 Task: Add Attachment from computer to Card Card0000000209 in Board Board0000000053 in Workspace WS0000000018 in Trello. Add Cover Purple to Card Card0000000209 in Board Board0000000053 in Workspace WS0000000018 in Trello. Add "Move Card To …" Button titled Button0000000209 to "top" of the list "To Do" to Card Card0000000209 in Board Board0000000053 in Workspace WS0000000018 in Trello. Add Description DS0000000209 to Card Card0000000209 in Board Board0000000053 in Workspace WS0000000018 in Trello. Add Comment CM0000000209 to Card Card0000000209 in Board Board0000000053 in Workspace WS0000000018 in Trello
Action: Mouse moved to (322, 170)
Screenshot: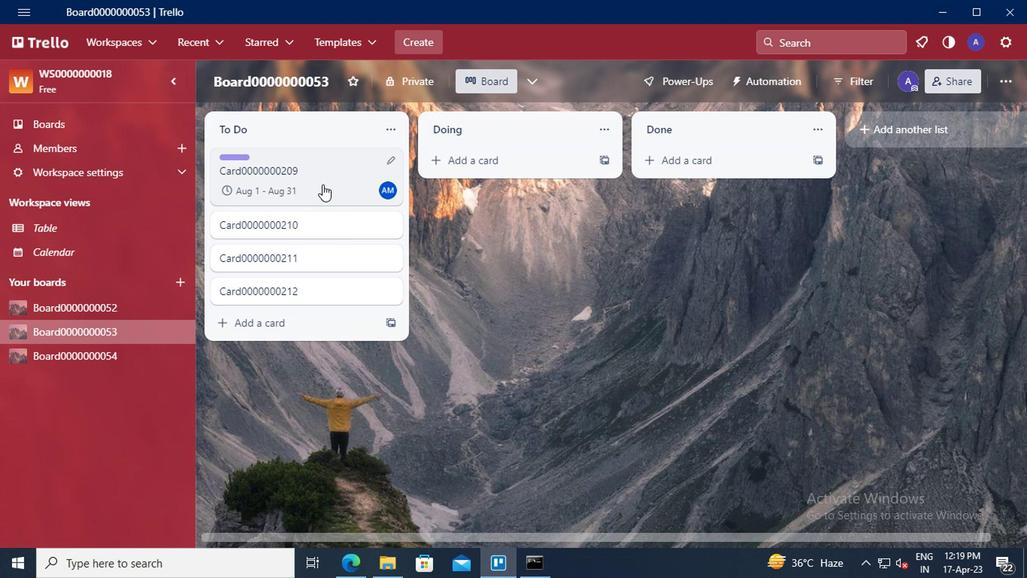 
Action: Mouse pressed left at (322, 170)
Screenshot: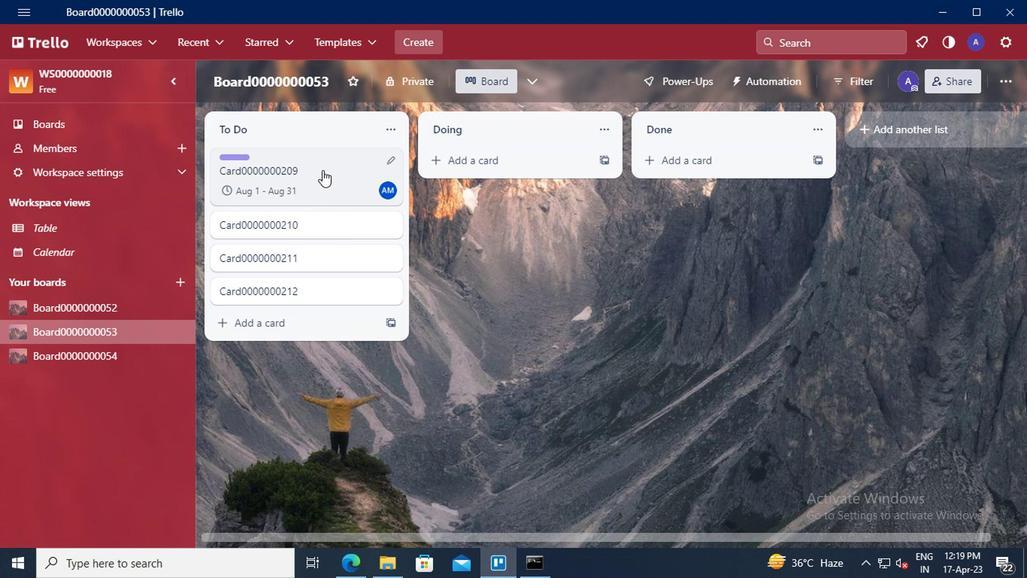 
Action: Mouse moved to (684, 262)
Screenshot: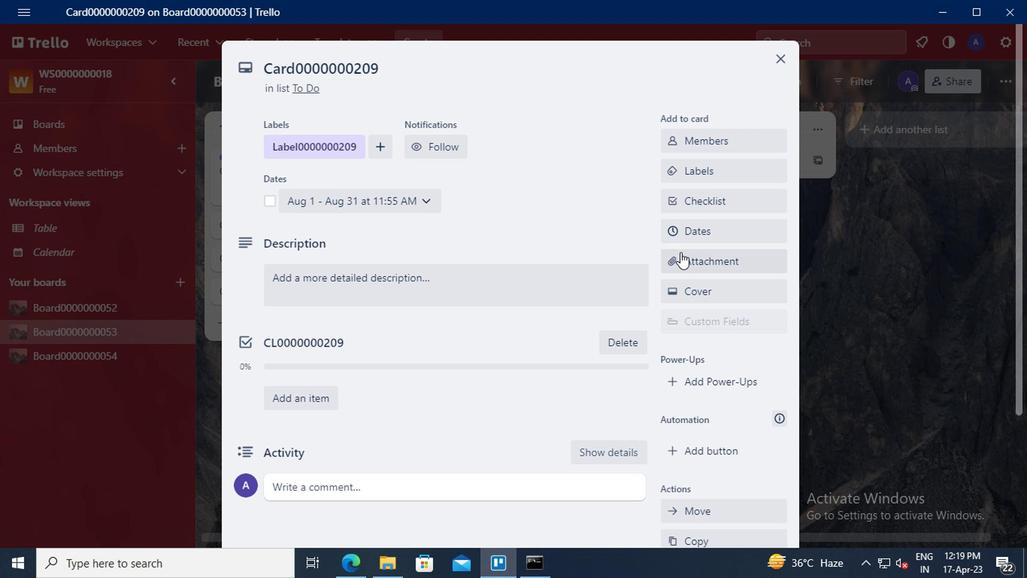 
Action: Mouse pressed left at (684, 262)
Screenshot: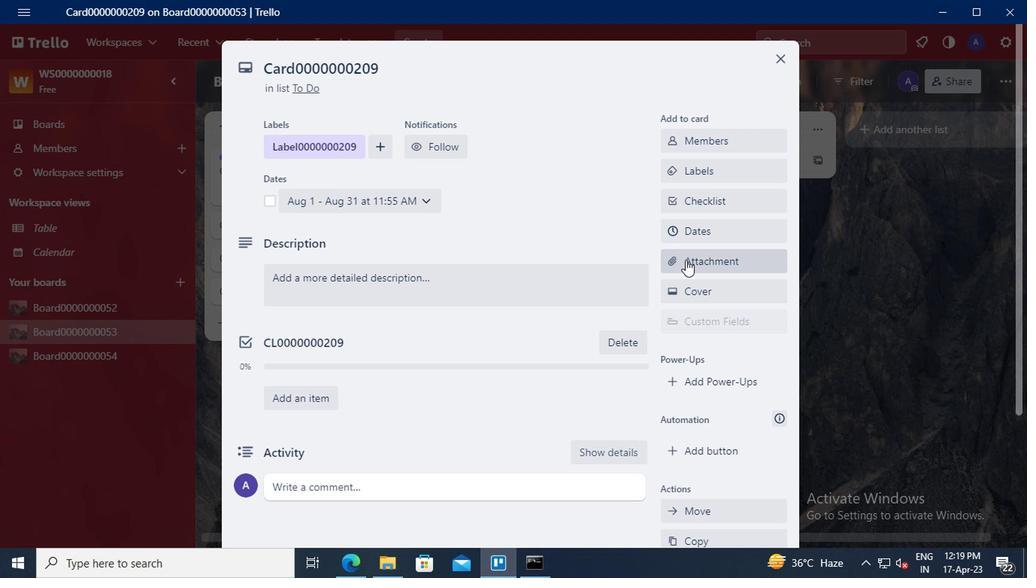 
Action: Mouse moved to (696, 134)
Screenshot: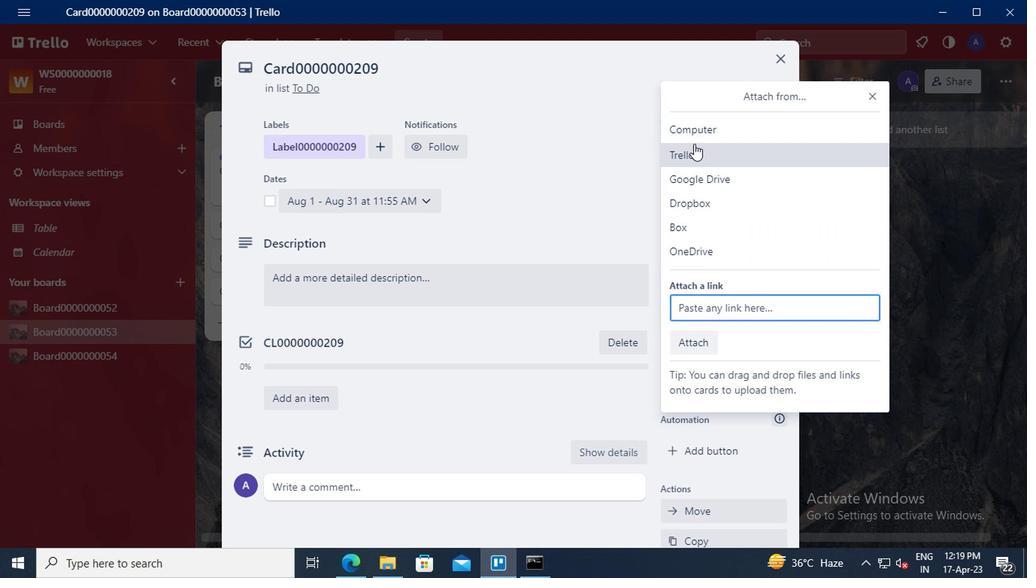 
Action: Mouse pressed left at (696, 134)
Screenshot: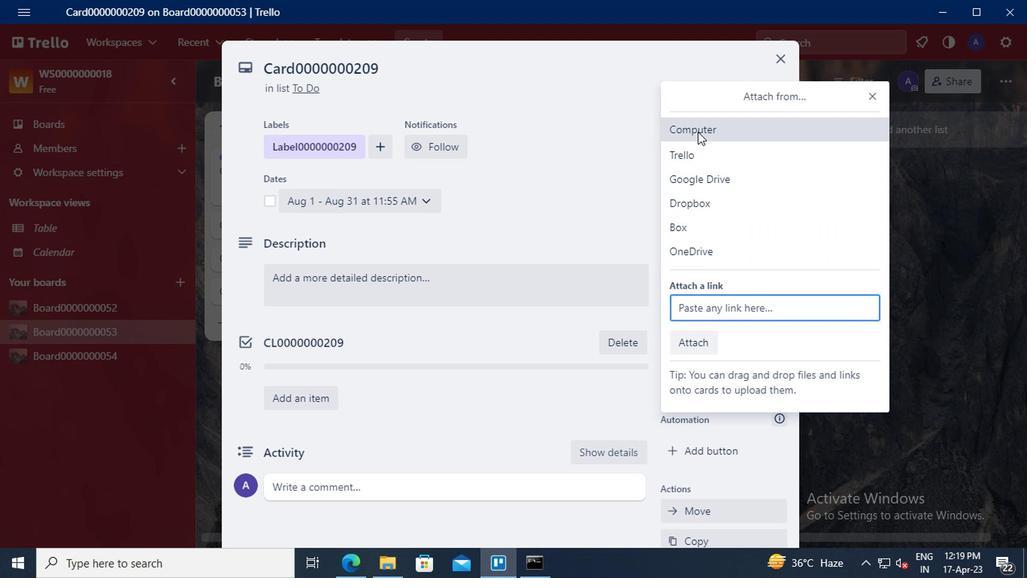 
Action: Mouse moved to (387, 127)
Screenshot: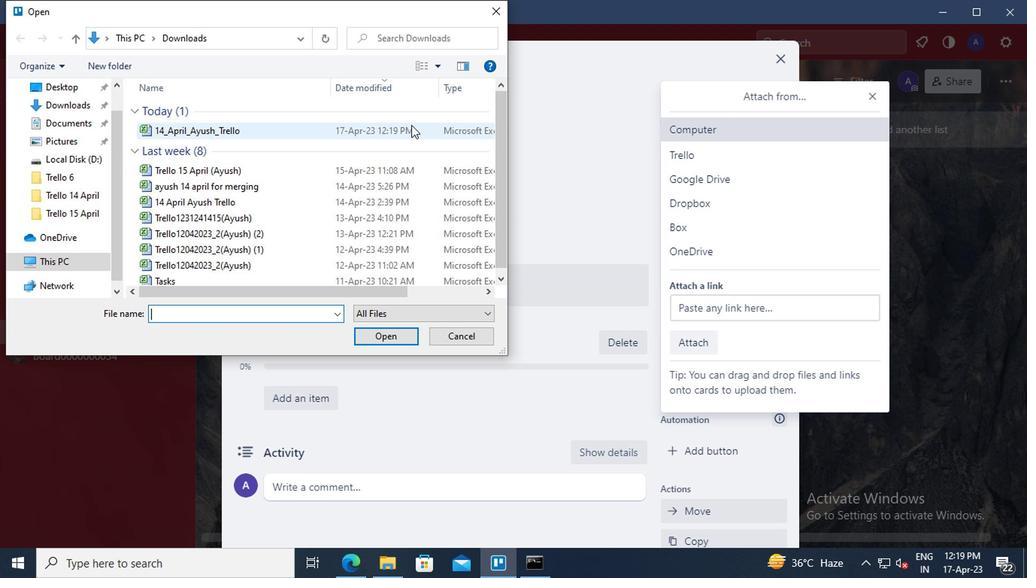 
Action: Mouse pressed left at (387, 127)
Screenshot: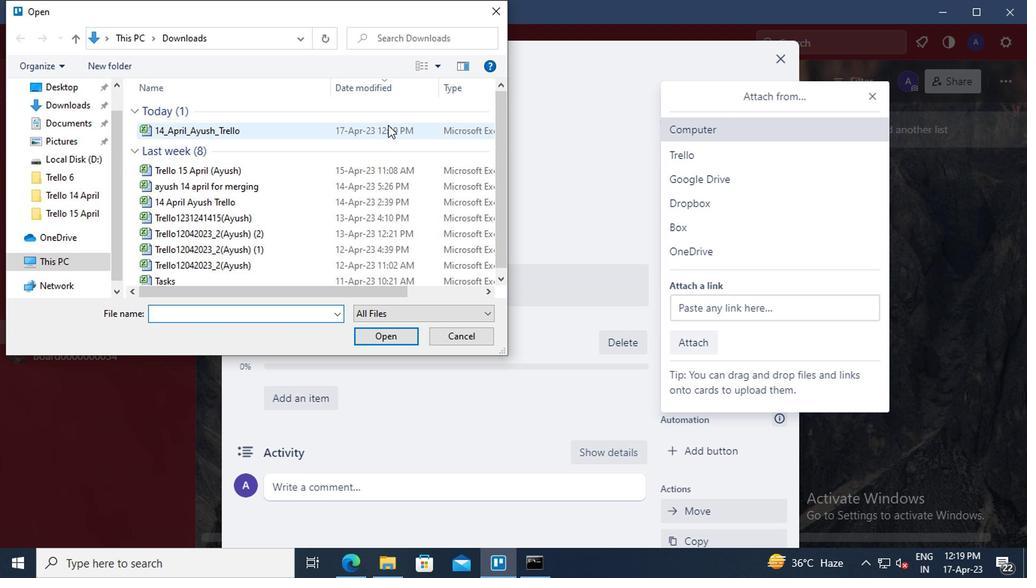 
Action: Mouse moved to (398, 335)
Screenshot: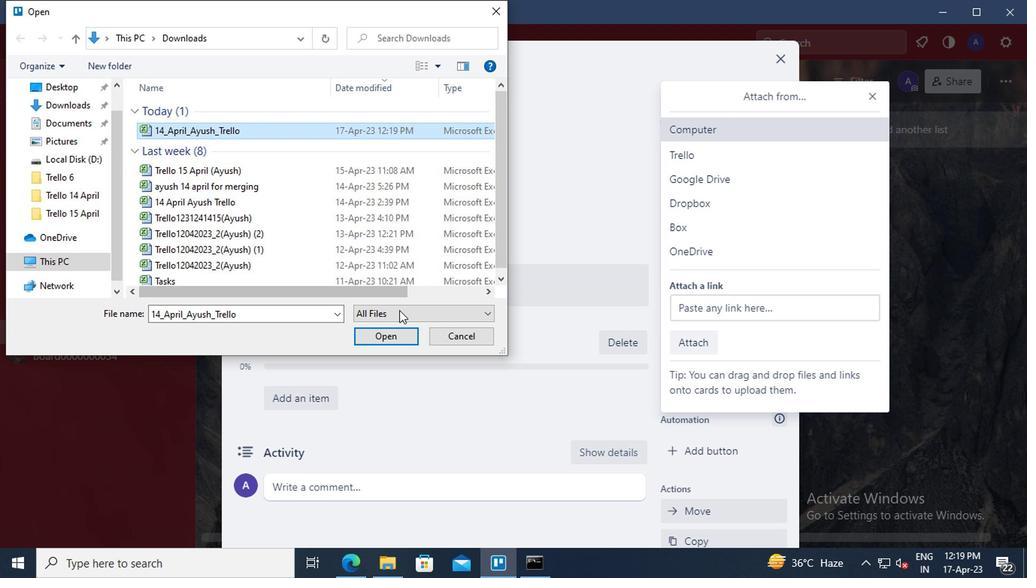 
Action: Mouse pressed left at (398, 335)
Screenshot: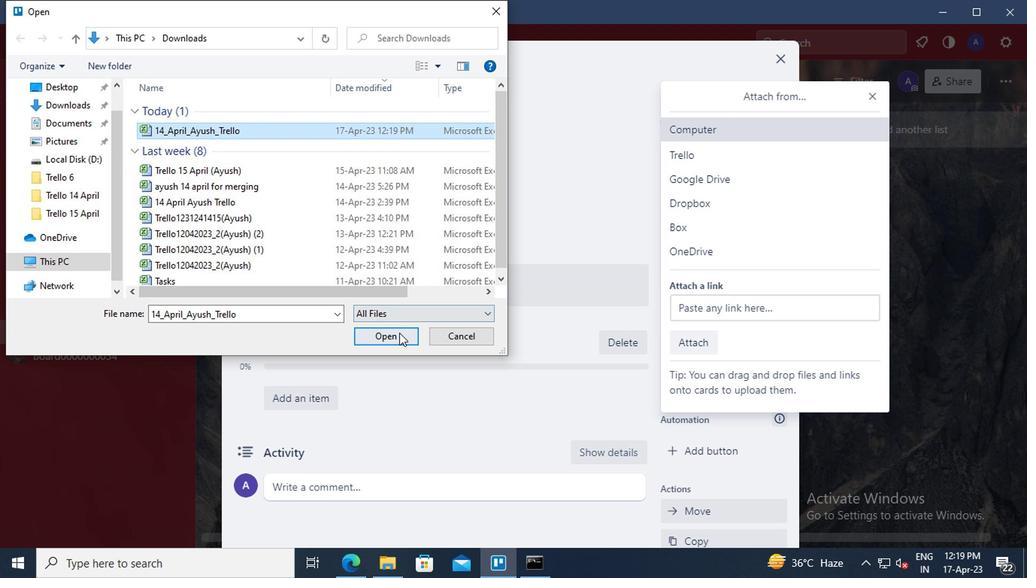 
Action: Mouse moved to (687, 292)
Screenshot: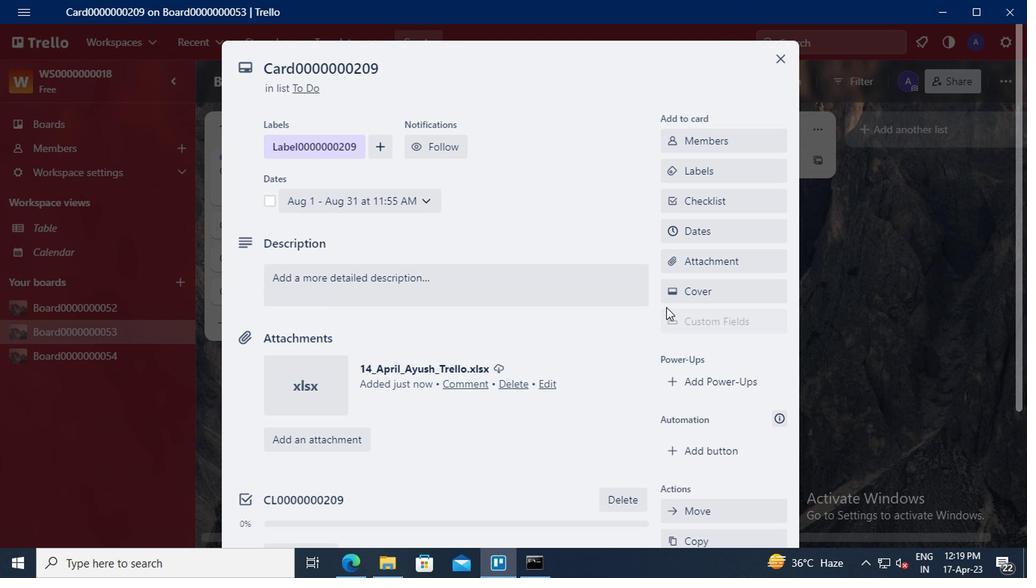 
Action: Mouse pressed left at (687, 292)
Screenshot: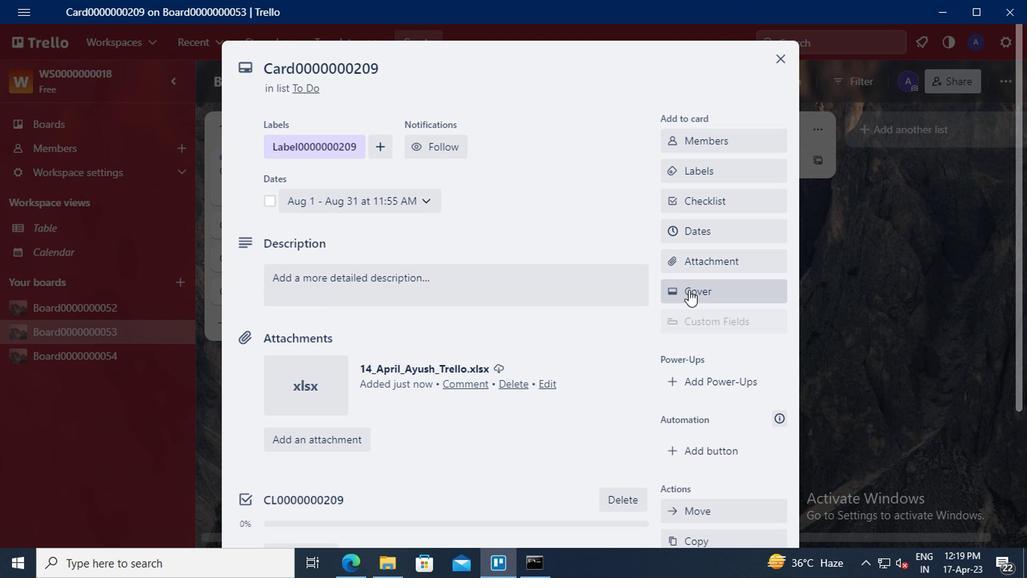 
Action: Mouse moved to (857, 249)
Screenshot: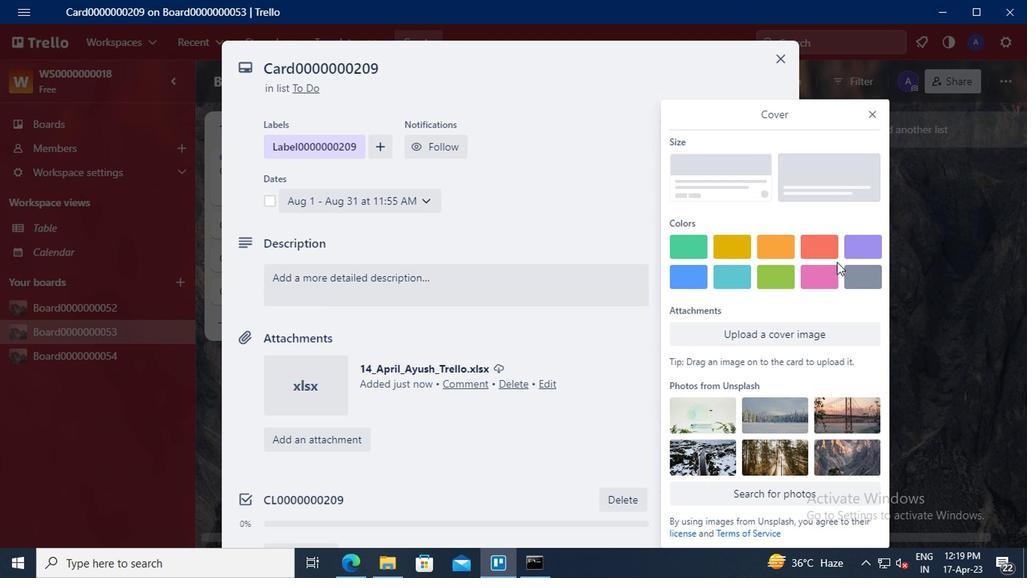 
Action: Mouse pressed left at (857, 249)
Screenshot: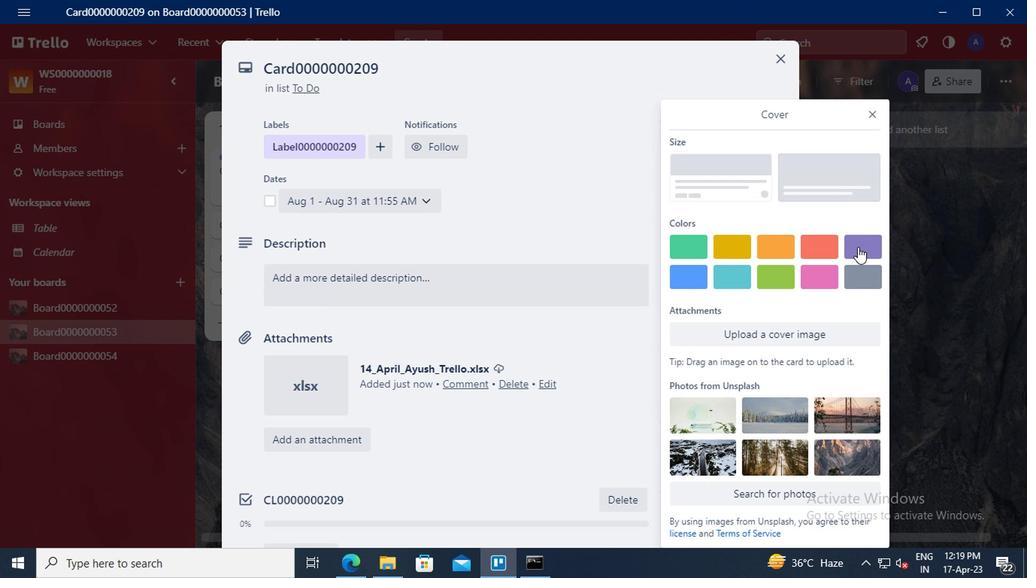 
Action: Mouse moved to (872, 89)
Screenshot: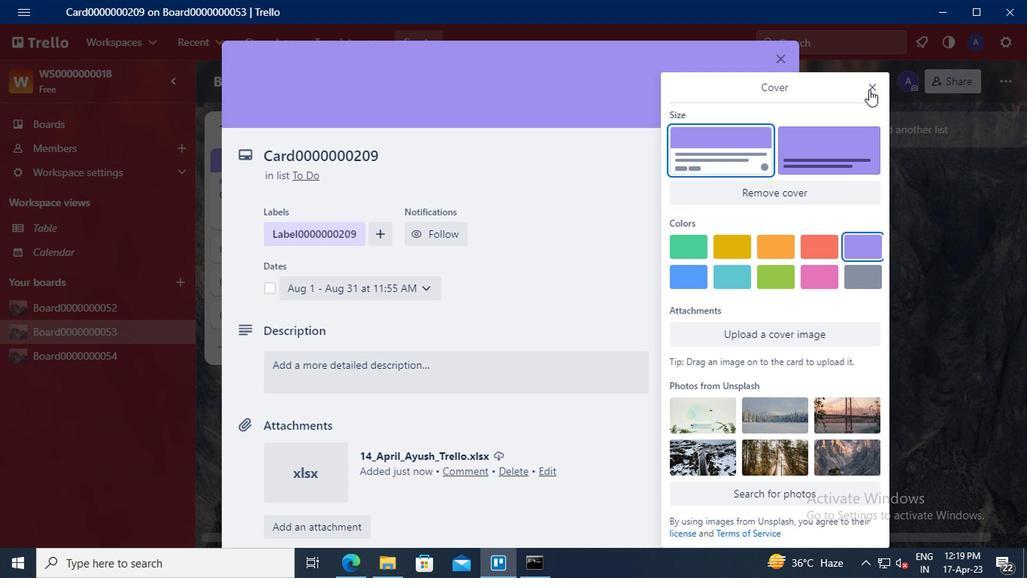 
Action: Mouse pressed left at (872, 89)
Screenshot: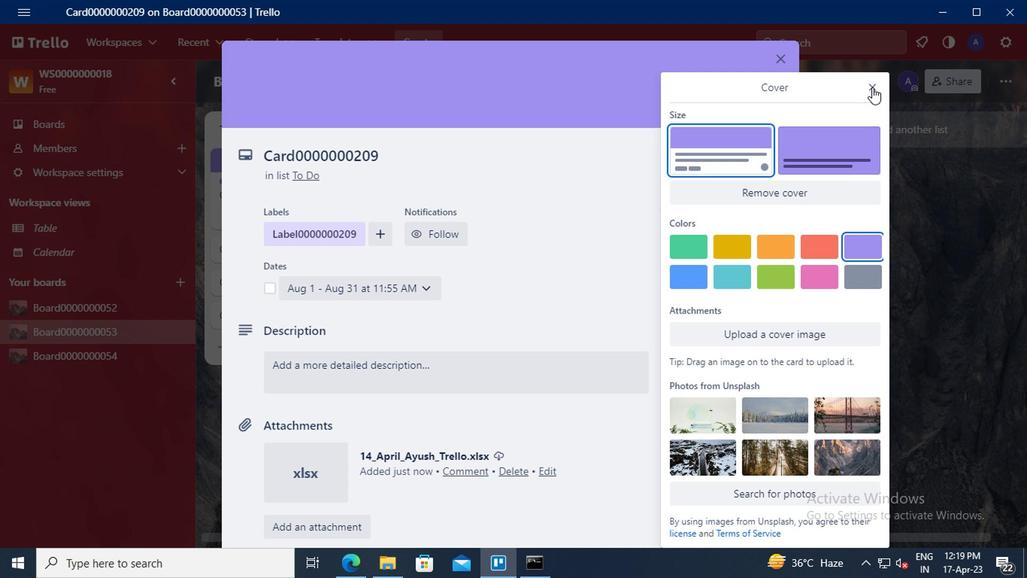 
Action: Mouse moved to (727, 271)
Screenshot: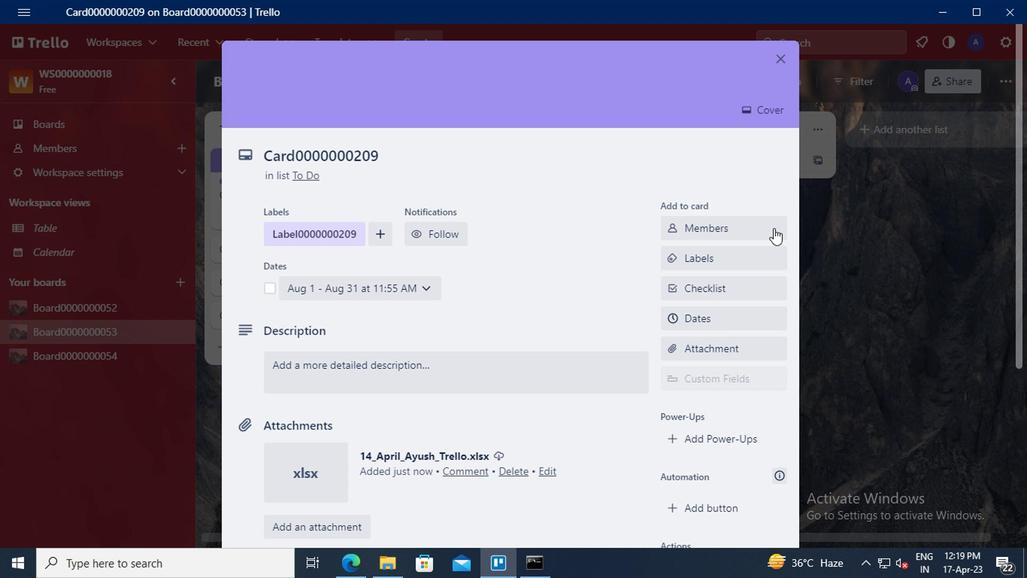 
Action: Mouse scrolled (727, 271) with delta (0, 0)
Screenshot: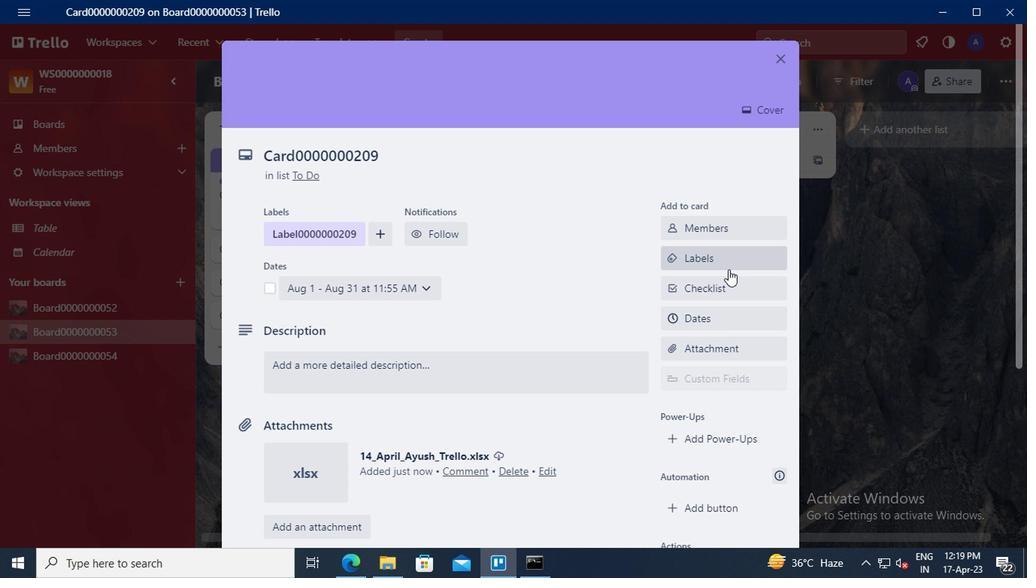 
Action: Mouse scrolled (727, 271) with delta (0, 0)
Screenshot: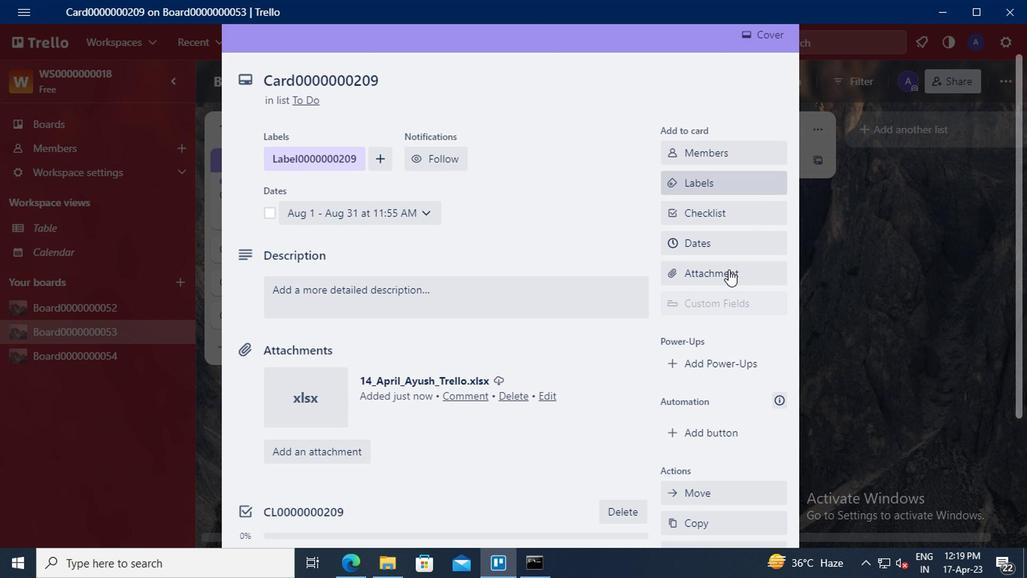 
Action: Mouse scrolled (727, 271) with delta (0, 0)
Screenshot: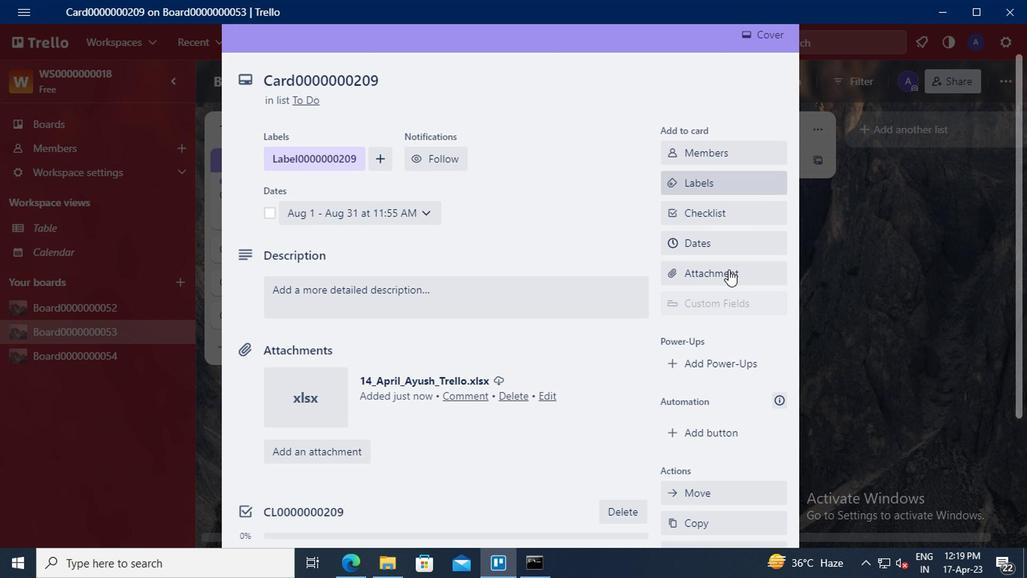 
Action: Mouse moved to (724, 281)
Screenshot: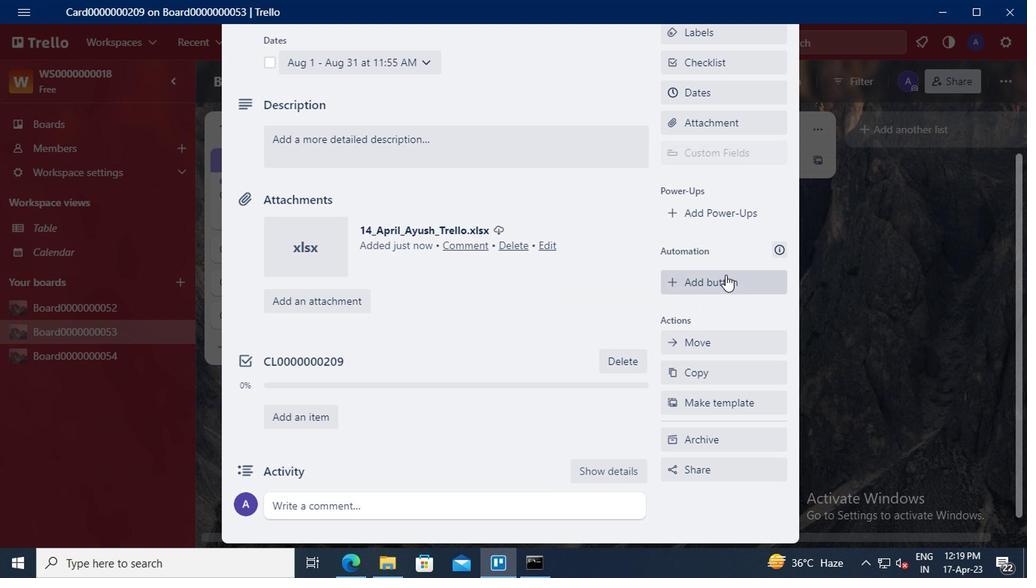 
Action: Mouse pressed left at (724, 281)
Screenshot: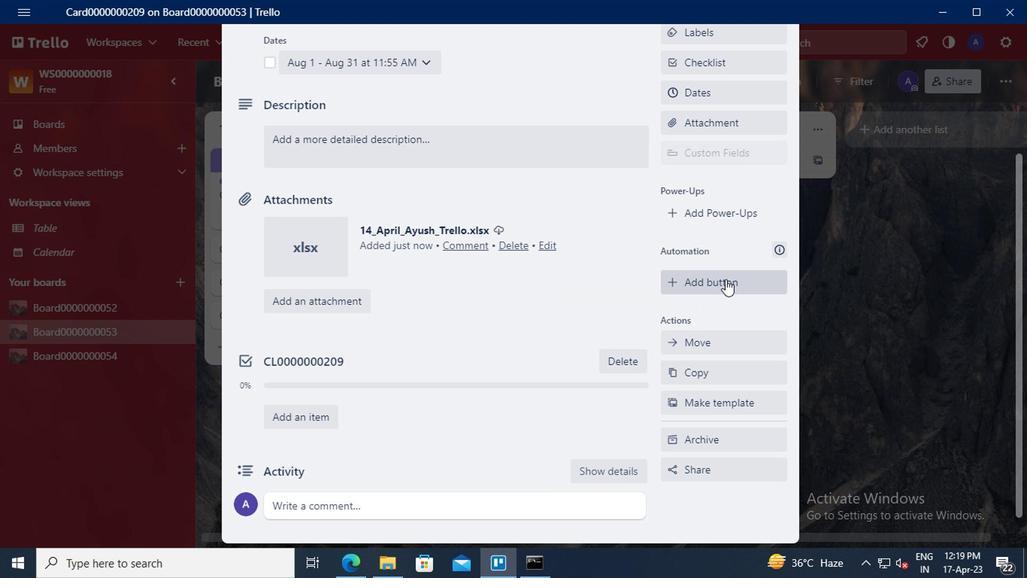 
Action: Mouse moved to (732, 152)
Screenshot: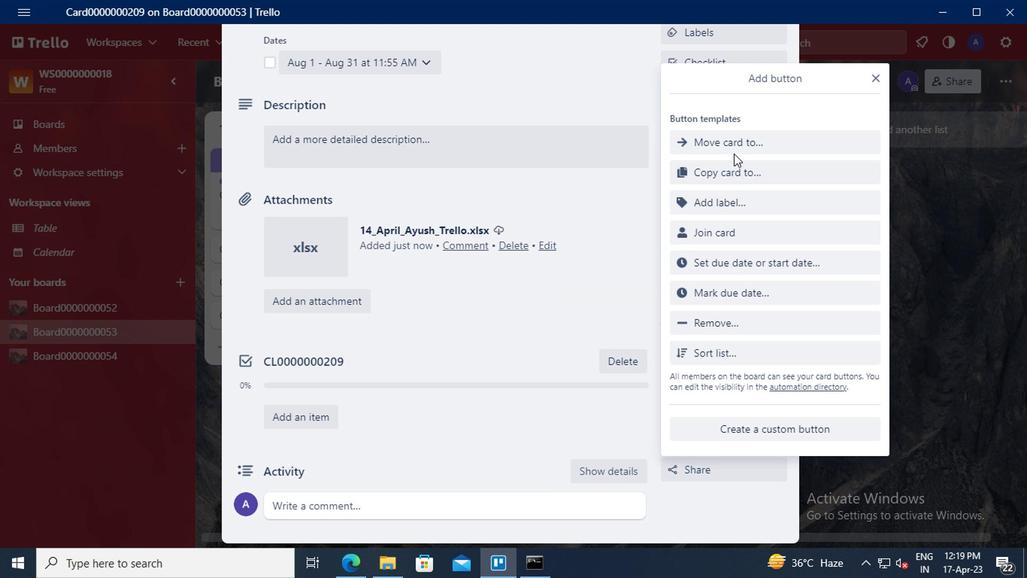 
Action: Mouse pressed left at (732, 152)
Screenshot: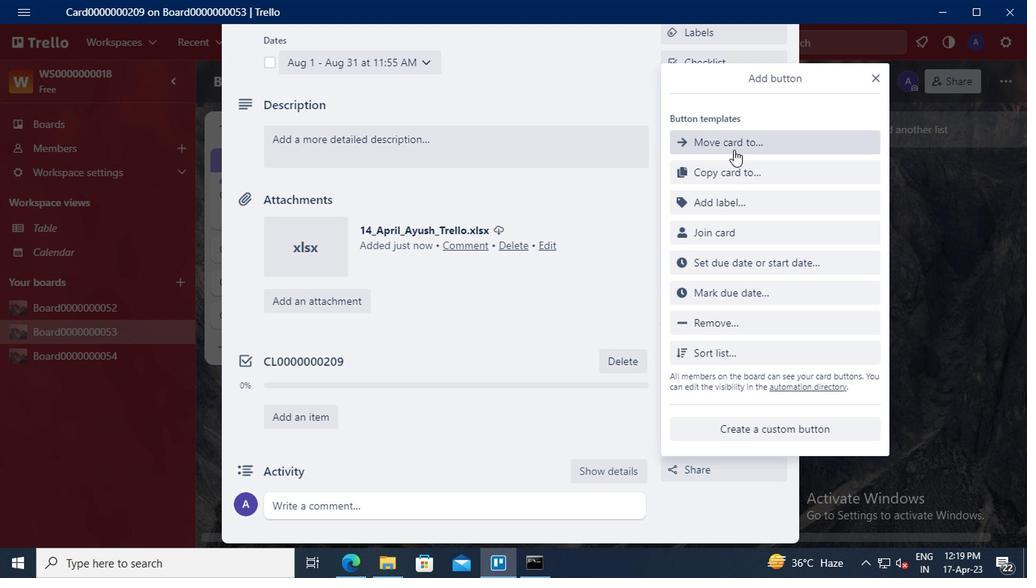 
Action: Mouse moved to (734, 142)
Screenshot: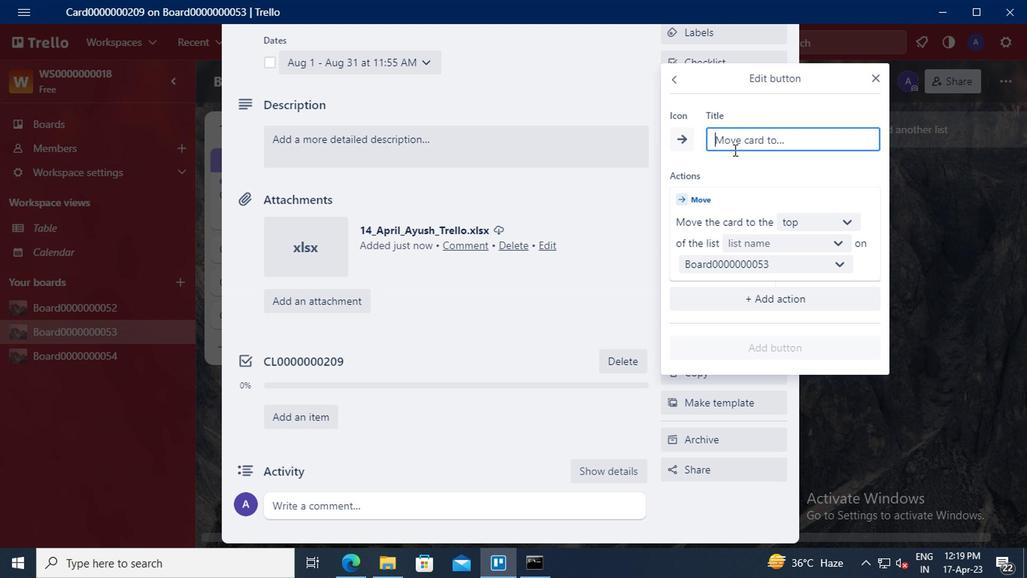 
Action: Mouse pressed left at (734, 142)
Screenshot: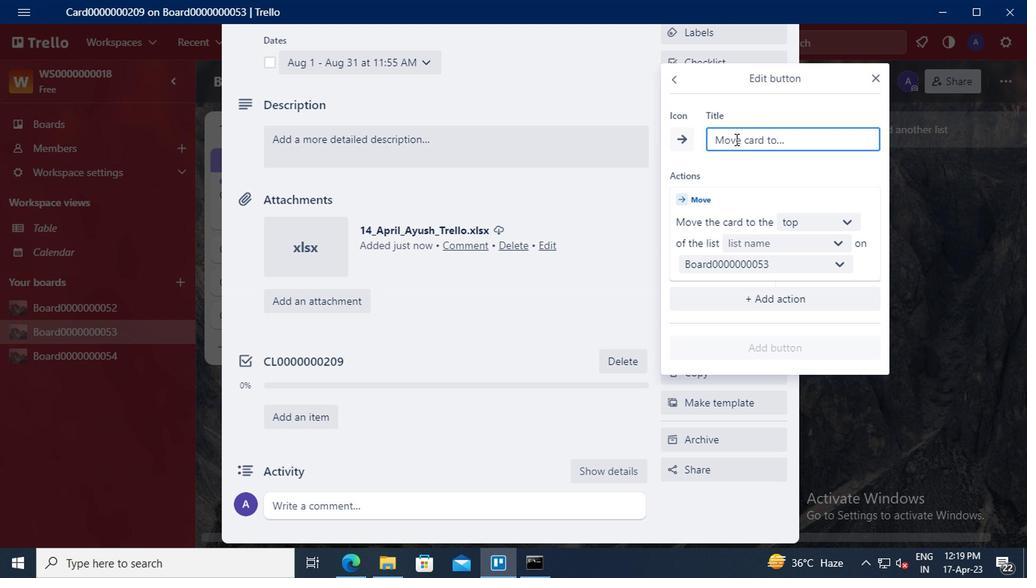 
Action: Key pressed <Key.shift>BUTTON0000000209
Screenshot: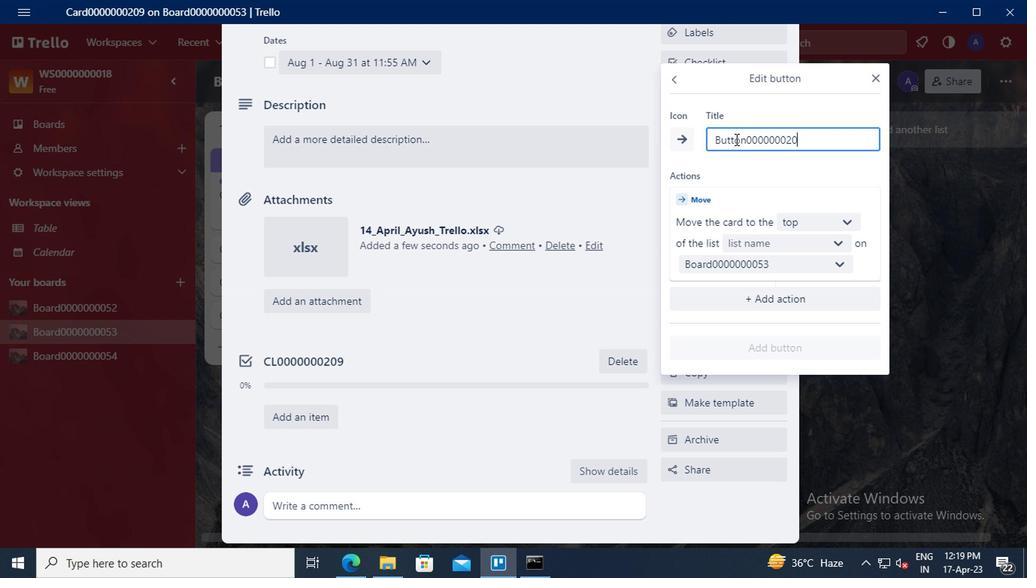 
Action: Mouse moved to (801, 223)
Screenshot: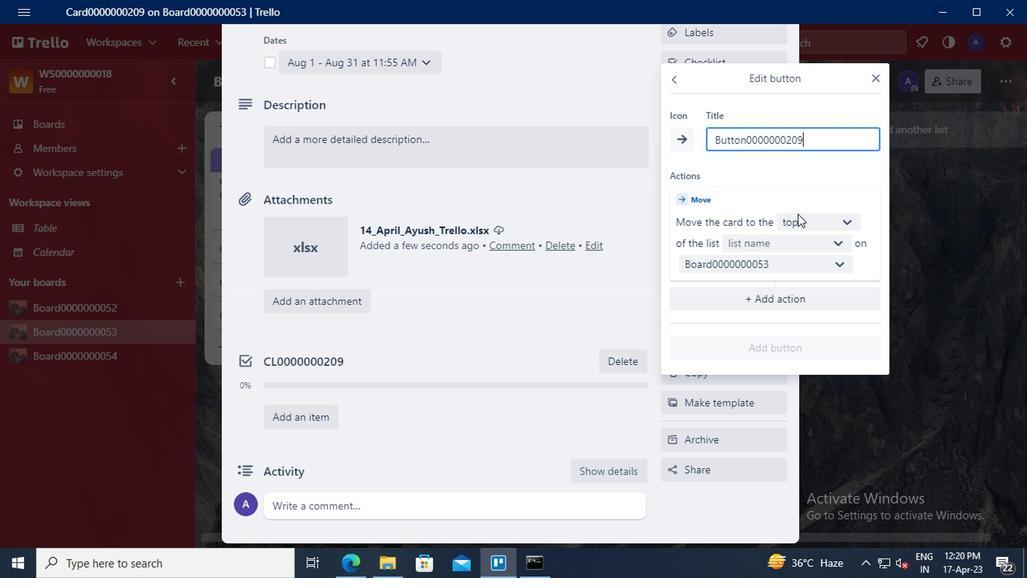
Action: Mouse pressed left at (801, 223)
Screenshot: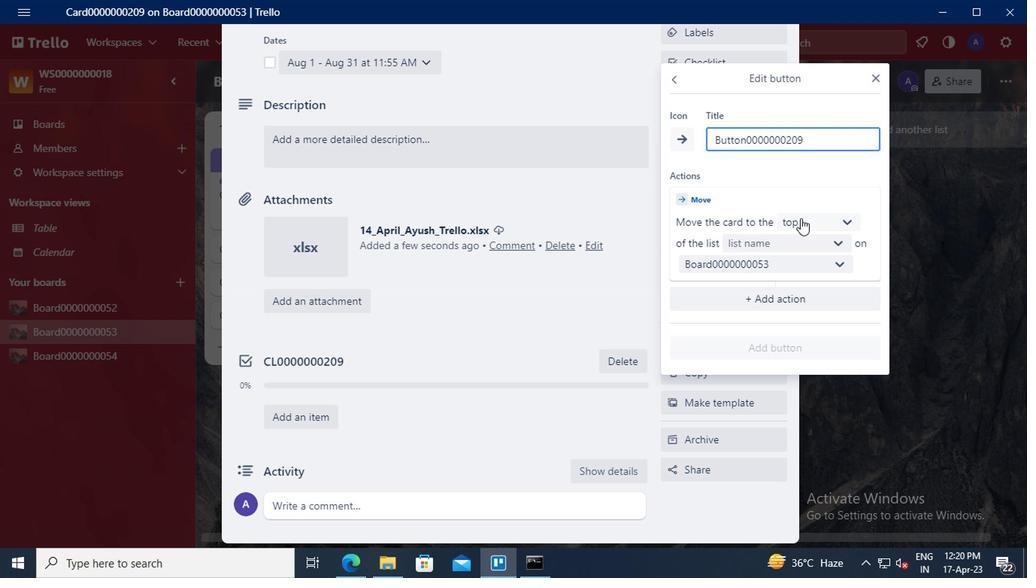 
Action: Mouse moved to (798, 251)
Screenshot: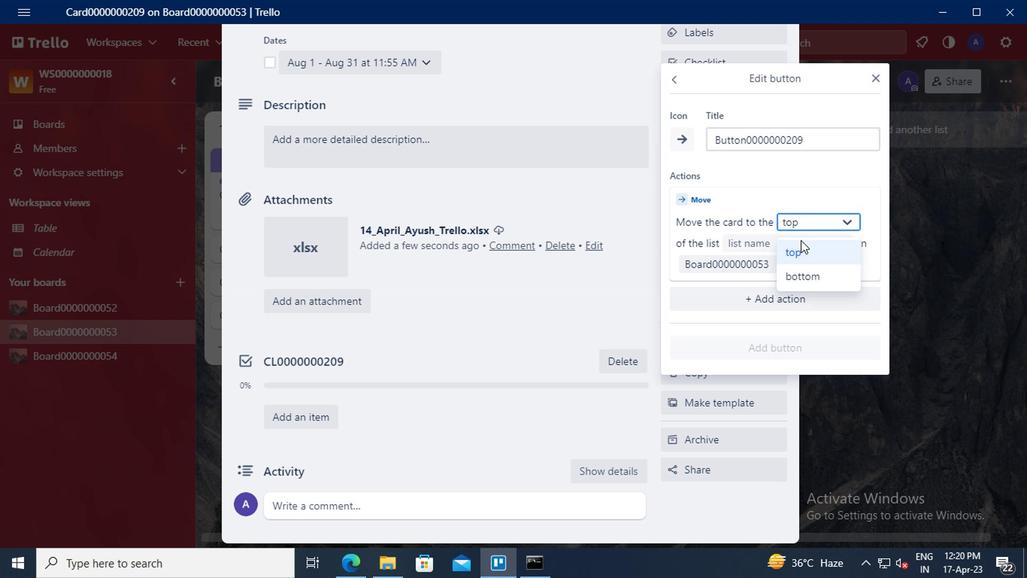 
Action: Mouse pressed left at (798, 251)
Screenshot: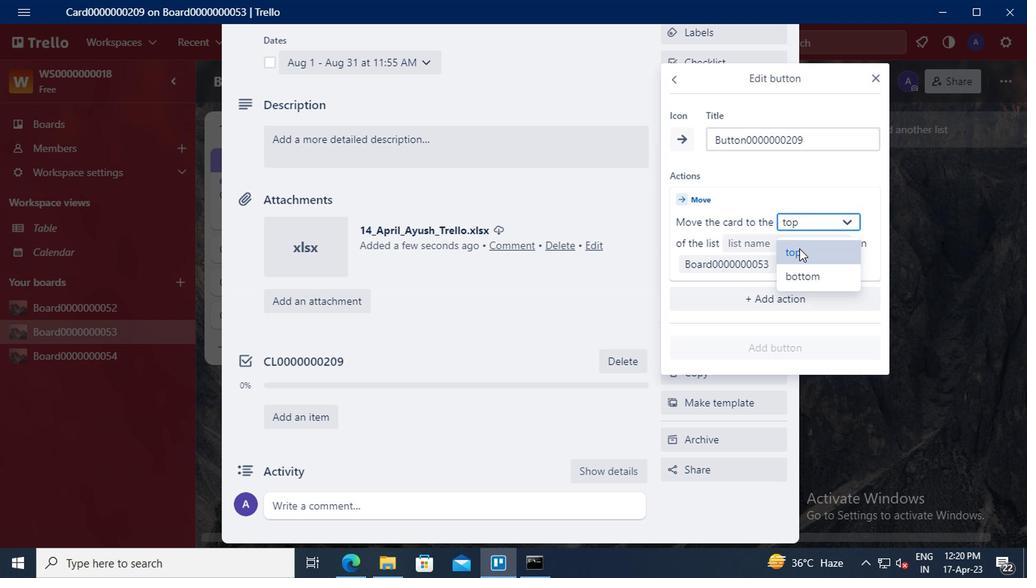 
Action: Mouse moved to (762, 238)
Screenshot: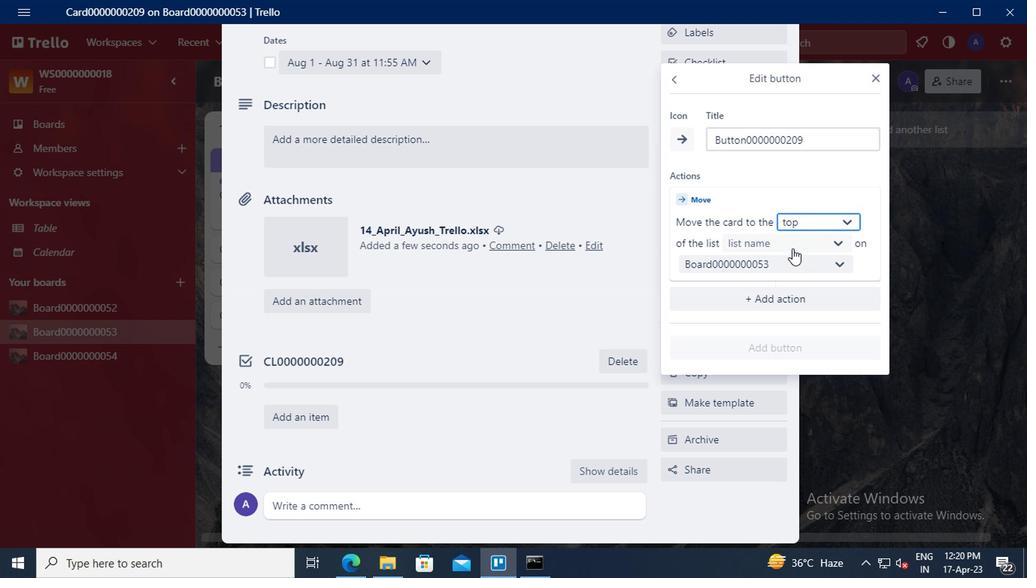 
Action: Mouse pressed left at (762, 238)
Screenshot: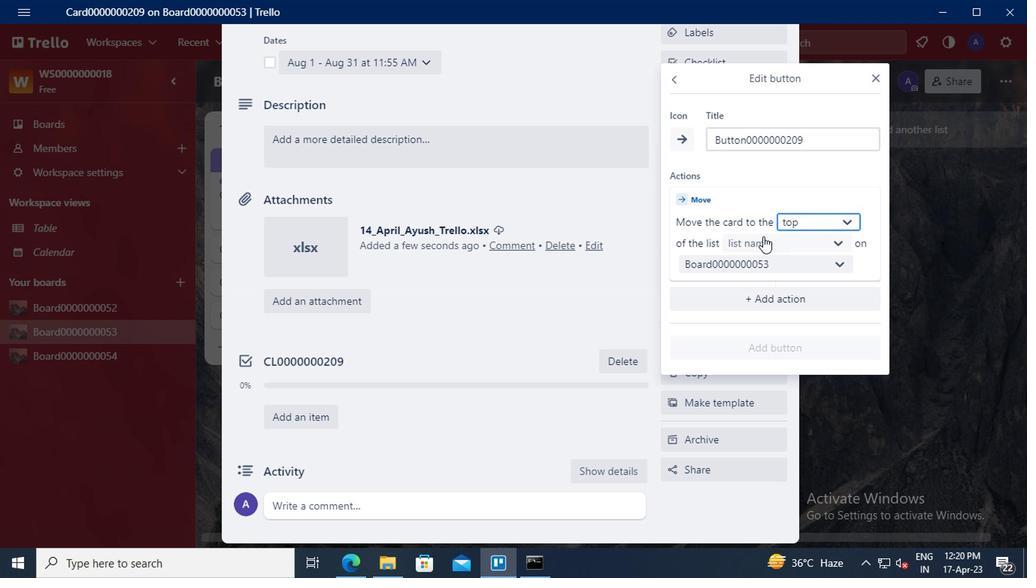 
Action: Mouse moved to (760, 269)
Screenshot: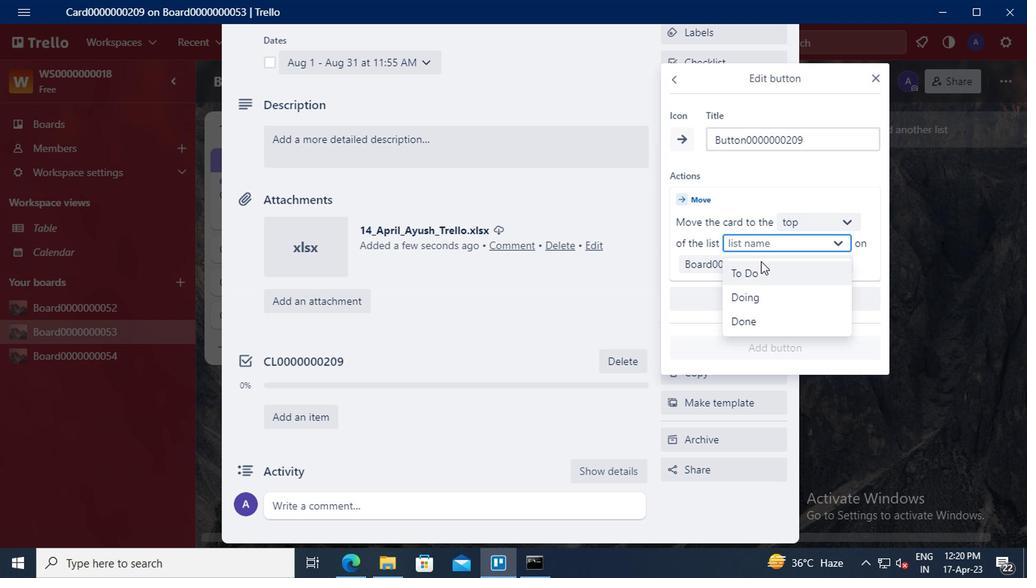 
Action: Mouse pressed left at (760, 269)
Screenshot: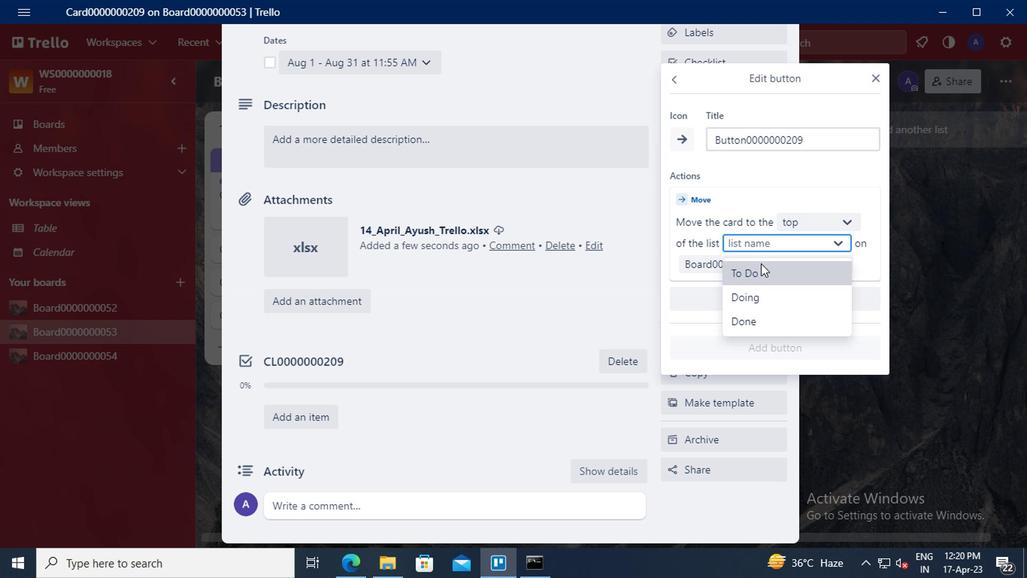 
Action: Mouse moved to (766, 346)
Screenshot: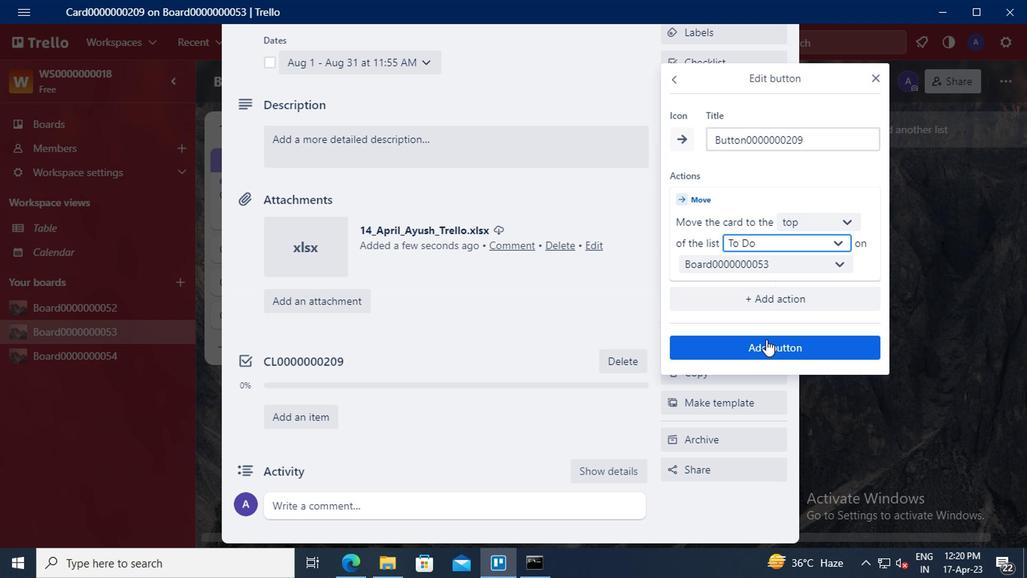
Action: Mouse pressed left at (766, 346)
Screenshot: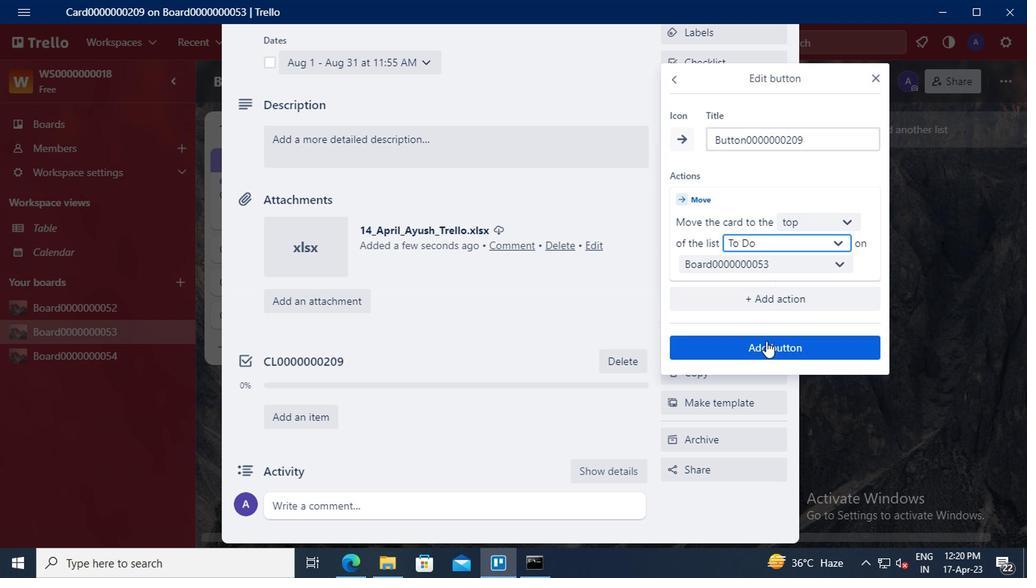 
Action: Mouse moved to (476, 251)
Screenshot: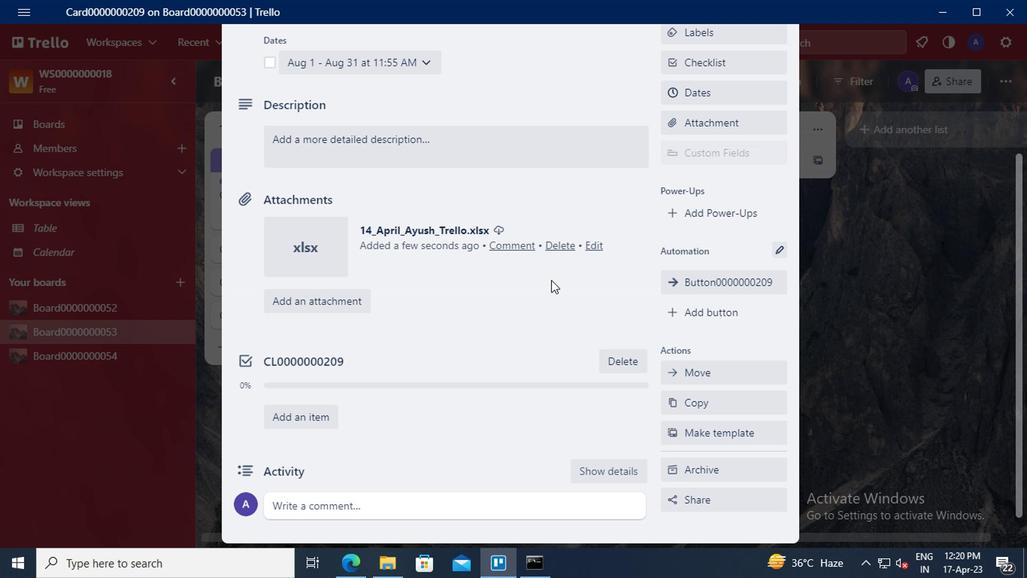 
Action: Mouse scrolled (476, 252) with delta (0, 1)
Screenshot: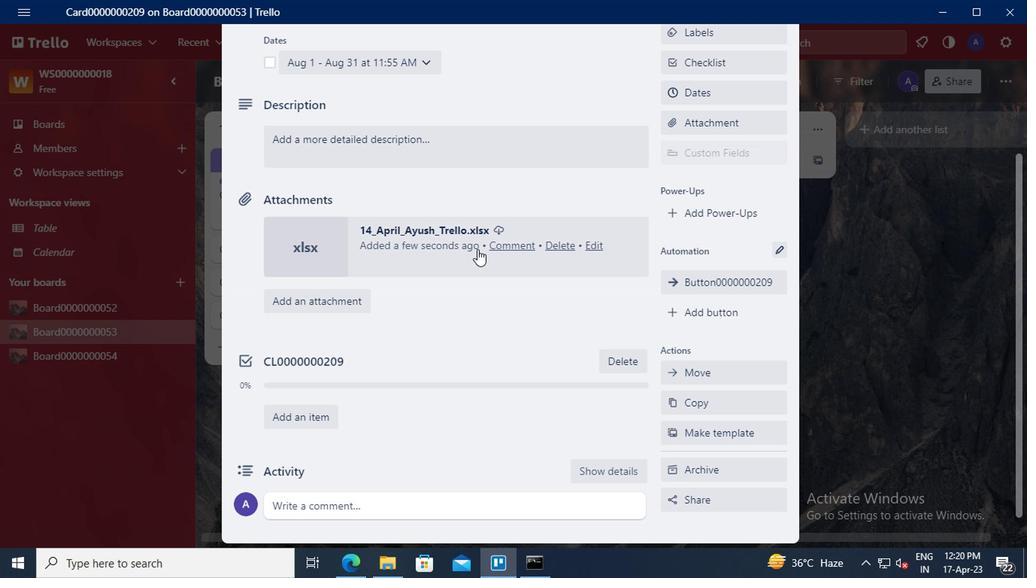 
Action: Mouse moved to (312, 221)
Screenshot: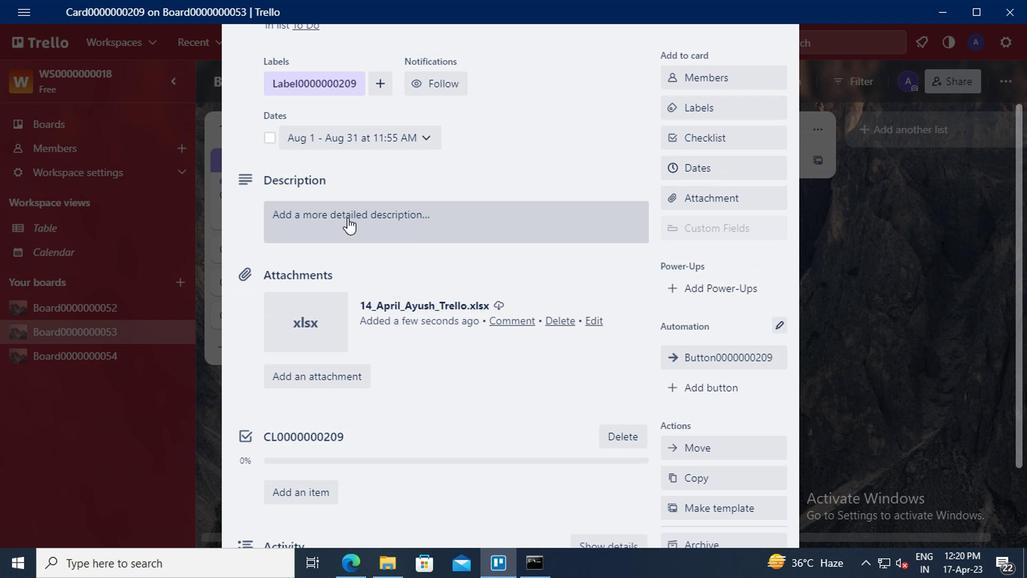 
Action: Mouse pressed left at (312, 221)
Screenshot: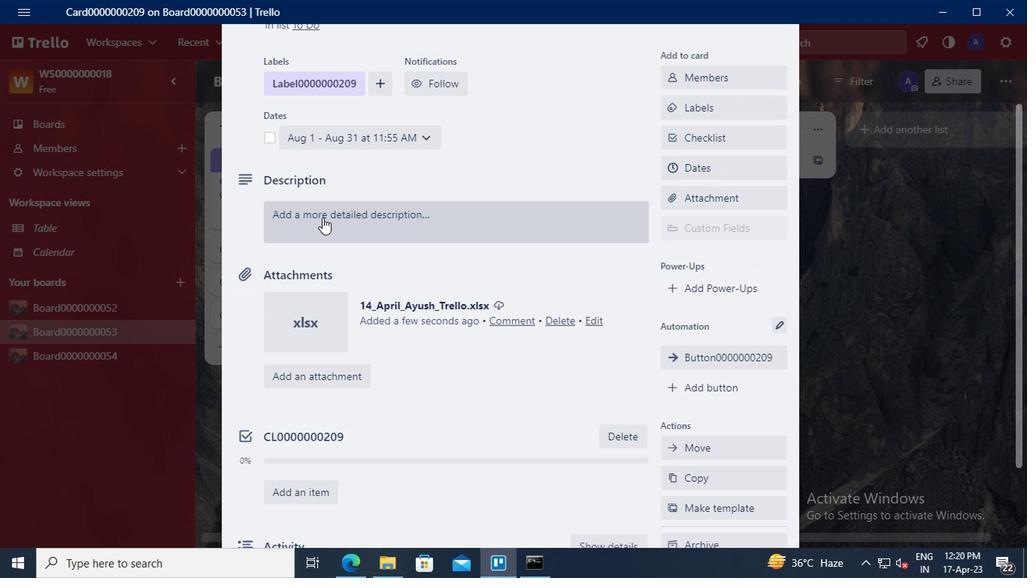 
Action: Mouse moved to (291, 263)
Screenshot: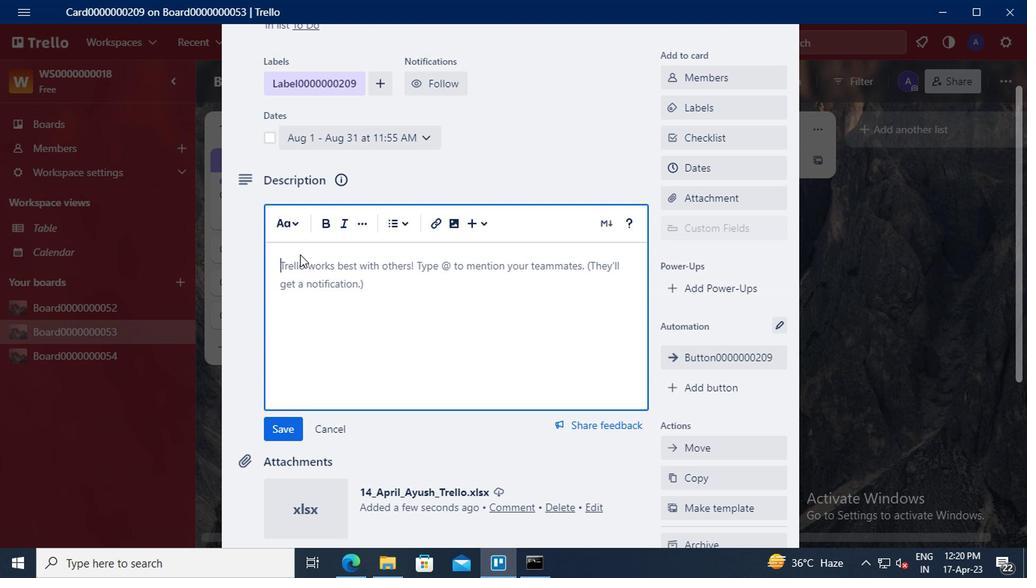 
Action: Mouse pressed left at (291, 263)
Screenshot: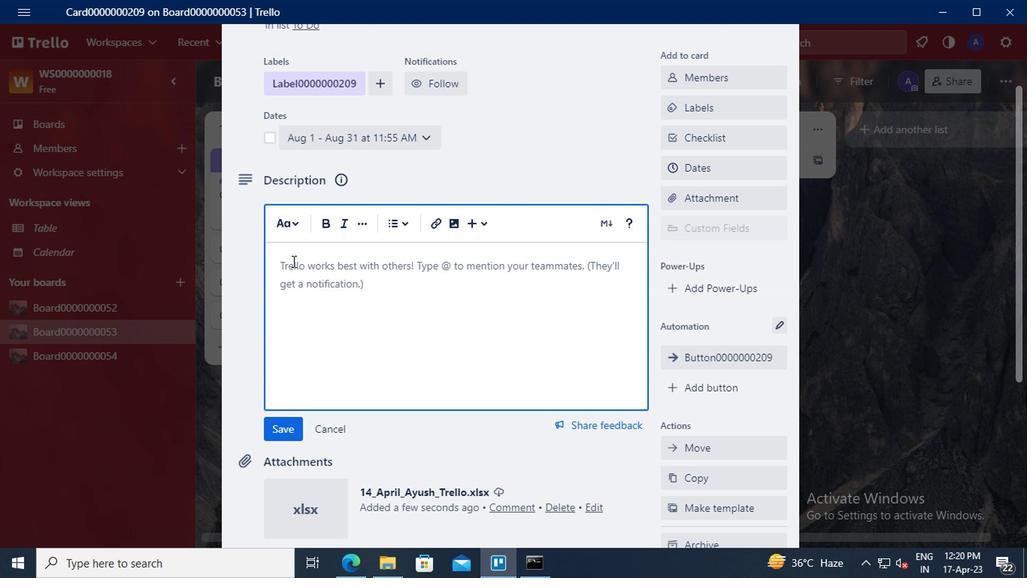 
Action: Key pressed <Key.shift>DS0000000209
Screenshot: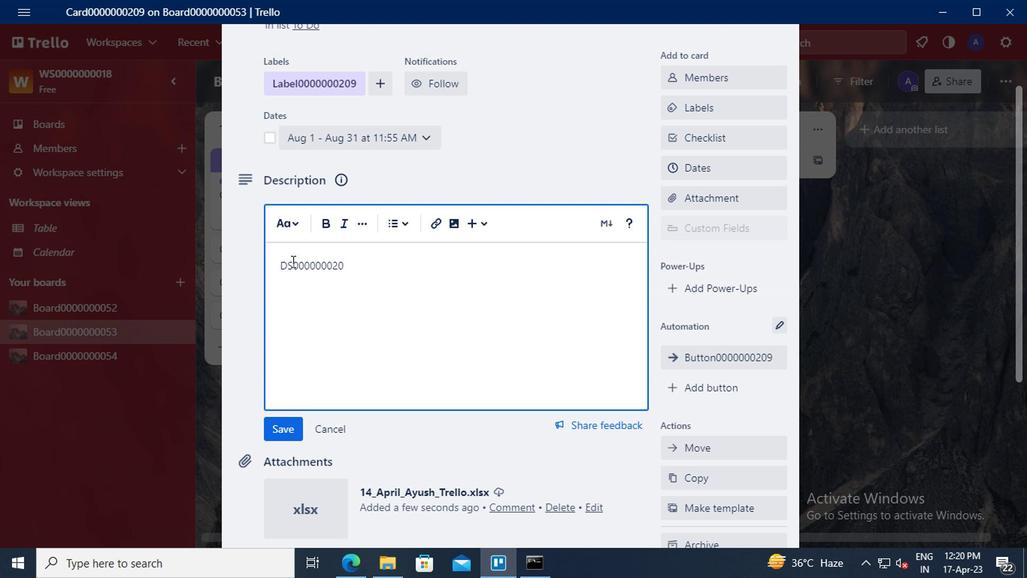 
Action: Mouse moved to (290, 427)
Screenshot: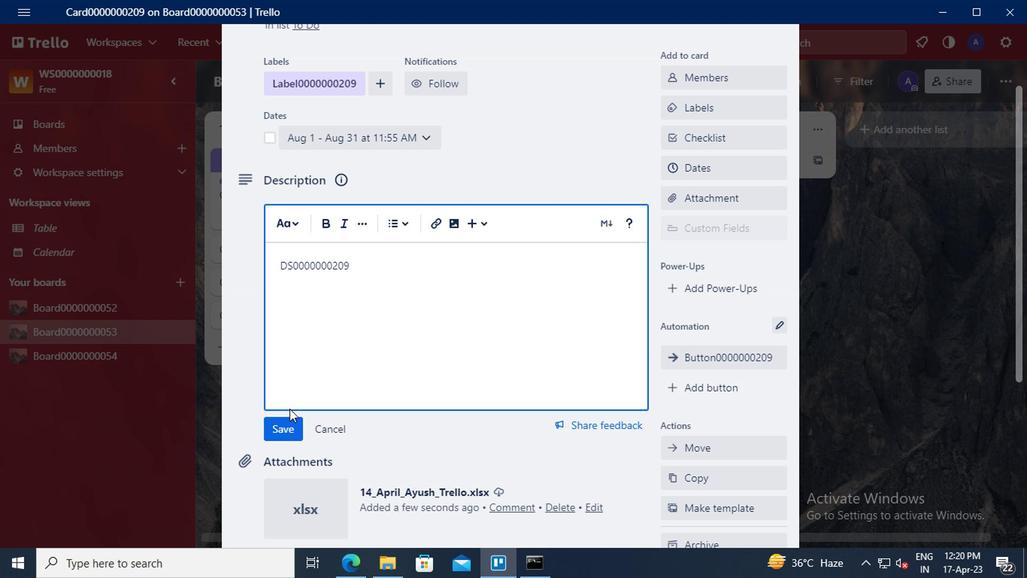 
Action: Mouse pressed left at (290, 427)
Screenshot: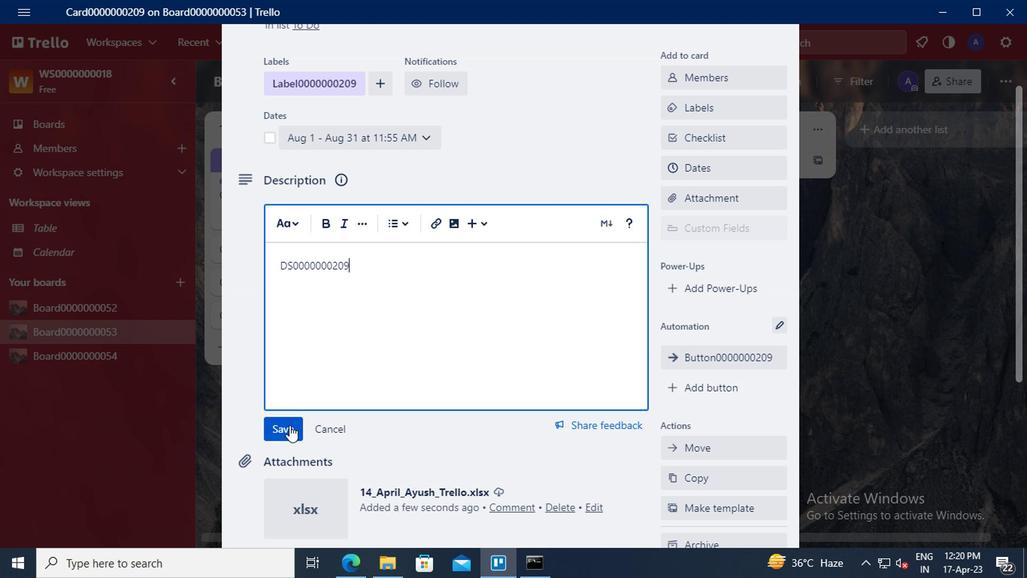 
Action: Mouse moved to (290, 427)
Screenshot: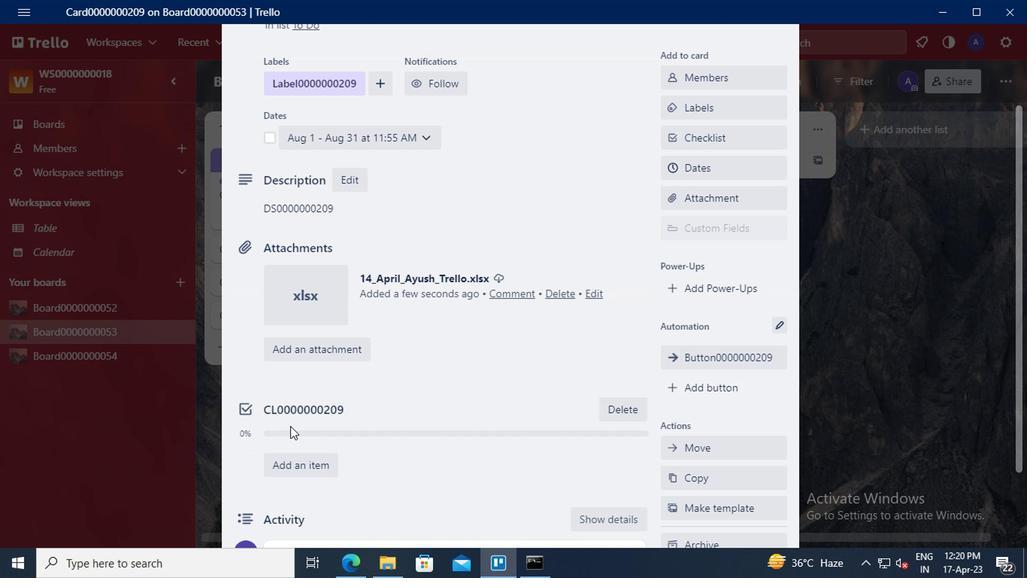 
Action: Mouse scrolled (290, 427) with delta (0, 0)
Screenshot: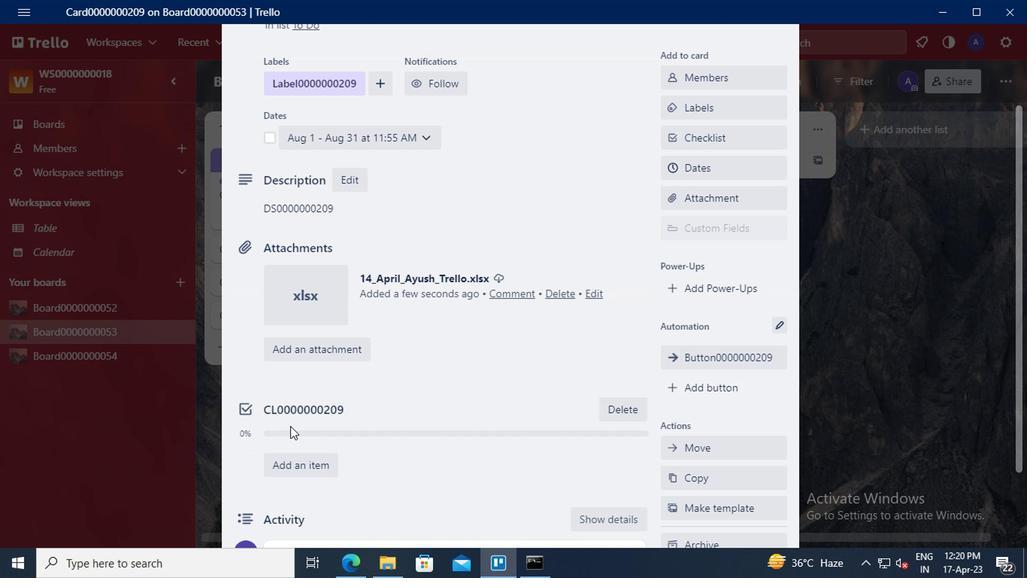 
Action: Mouse scrolled (290, 427) with delta (0, 0)
Screenshot: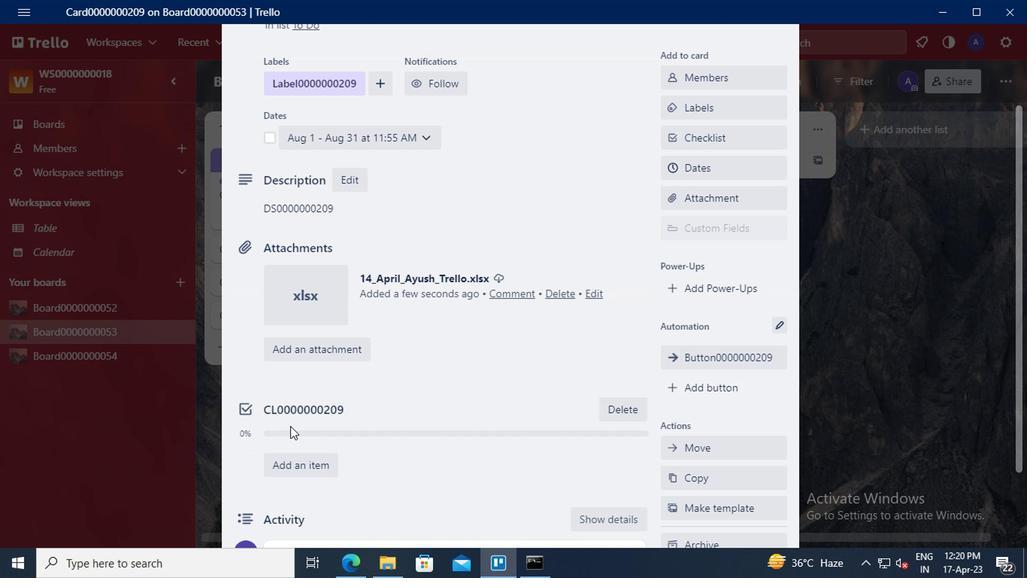 
Action: Mouse moved to (298, 434)
Screenshot: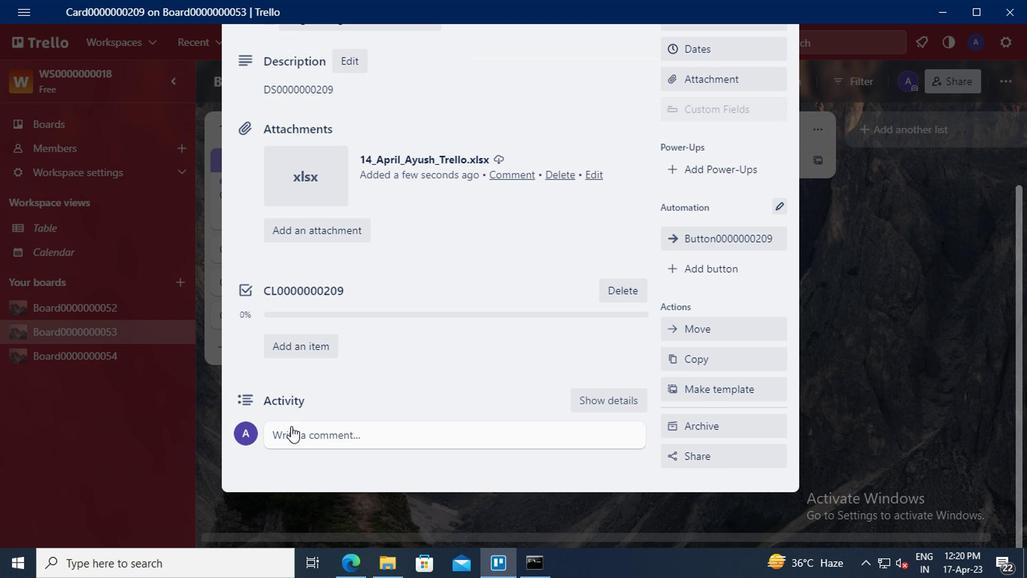 
Action: Mouse pressed left at (298, 434)
Screenshot: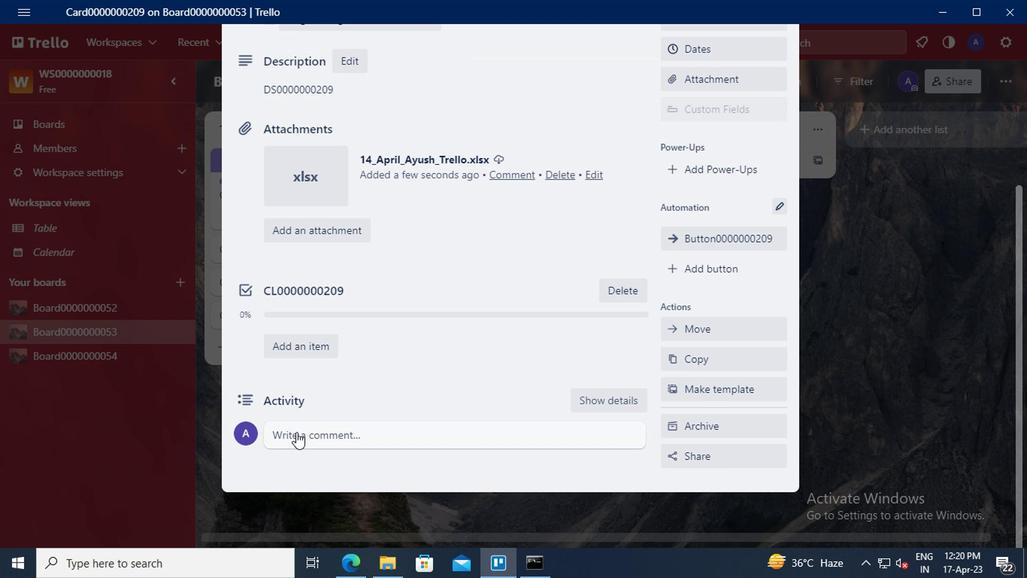 
Action: Key pressed <Key.shift>CM0000000209
Screenshot: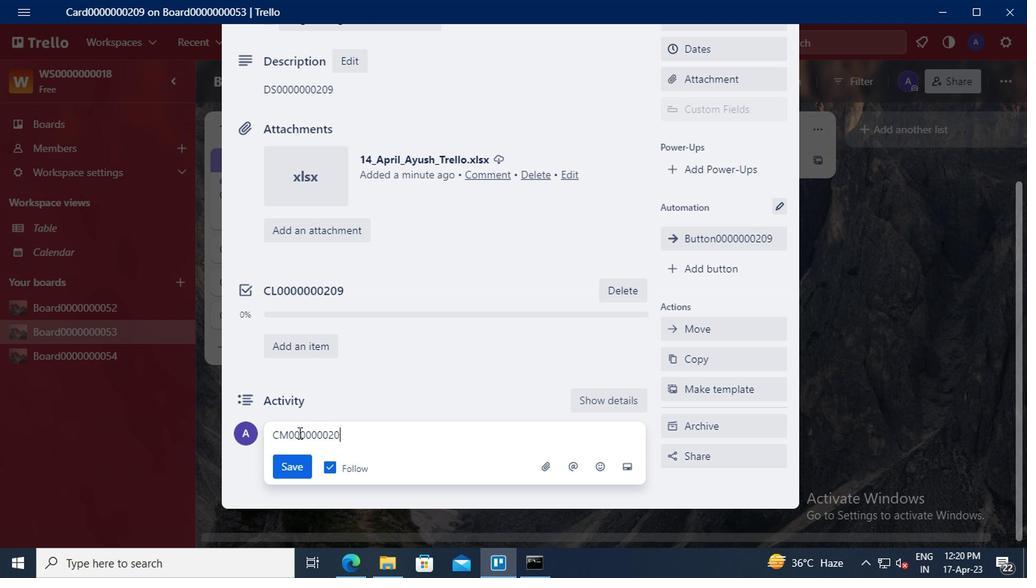 
Action: Mouse moved to (297, 463)
Screenshot: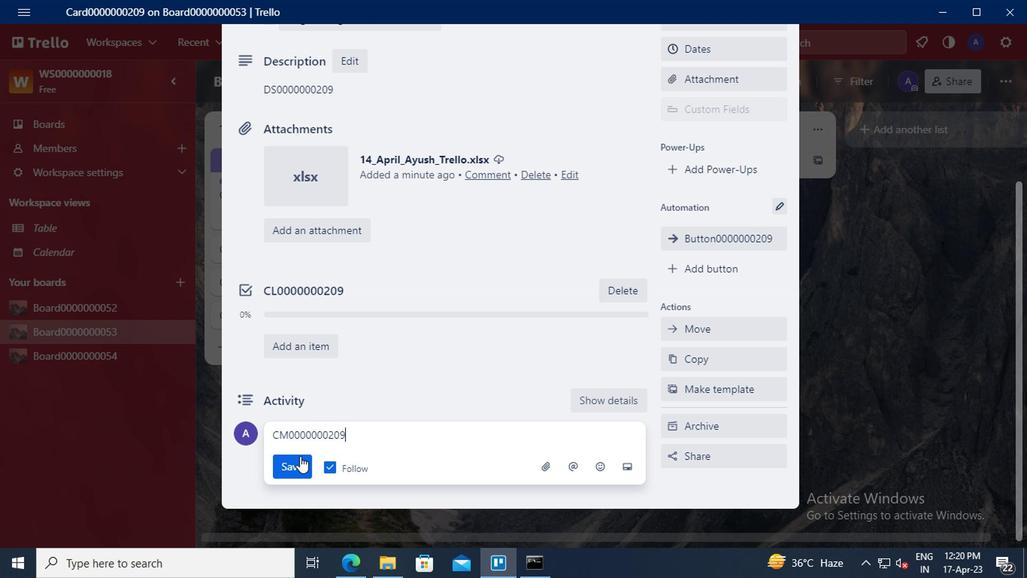 
Action: Mouse pressed left at (297, 463)
Screenshot: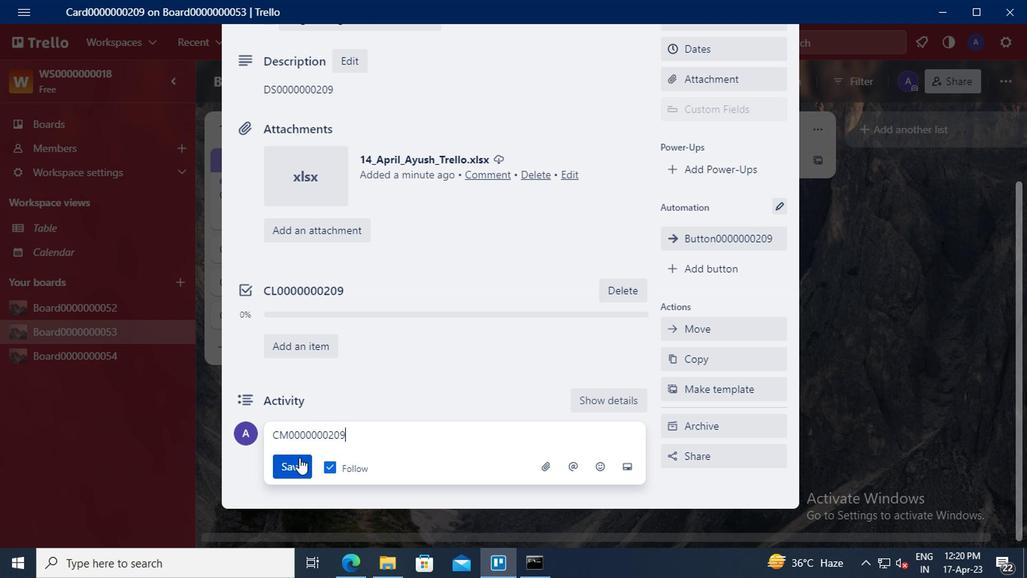 
